 Task: Check about your items.
Action: Mouse moved to (662, 70)
Screenshot: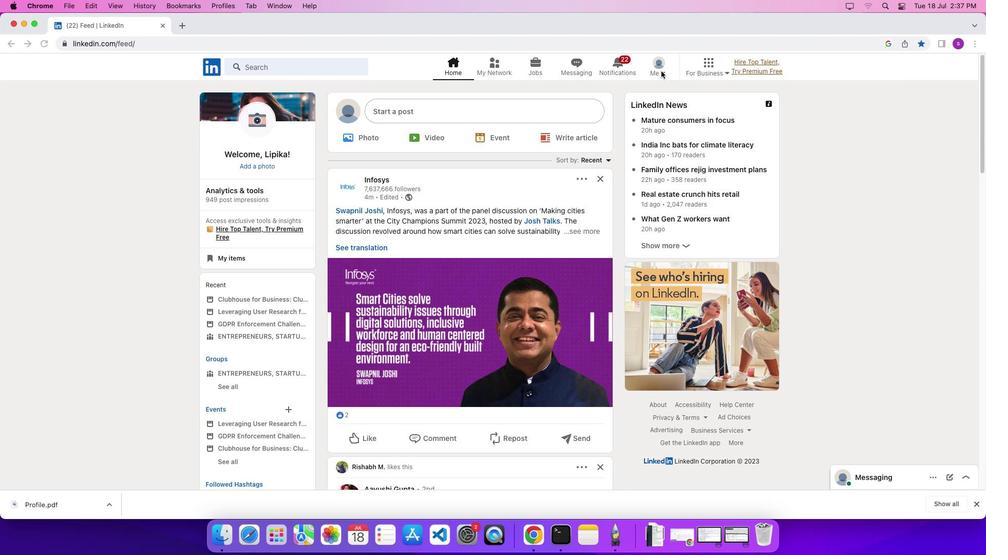 
Action: Mouse pressed left at (662, 70)
Screenshot: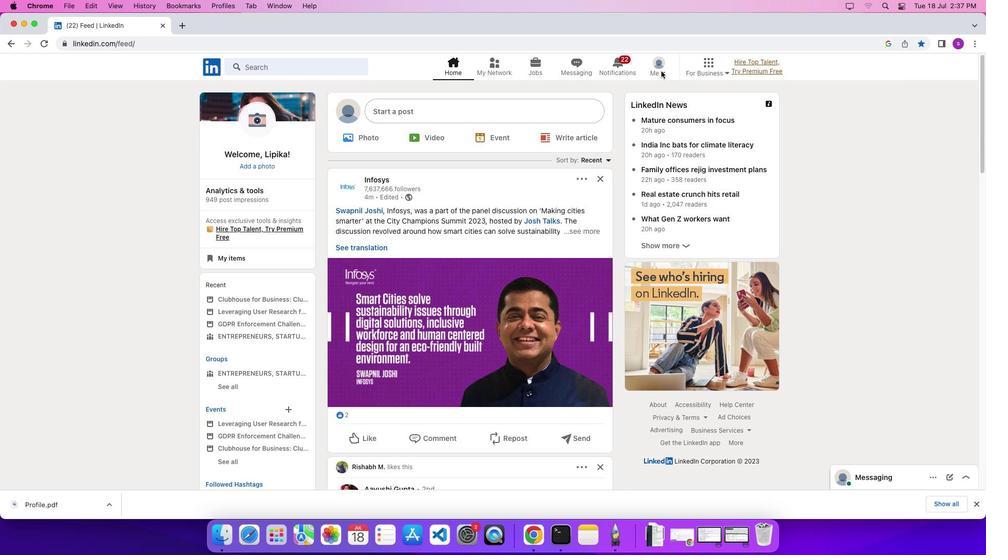 
Action: Mouse pressed left at (662, 70)
Screenshot: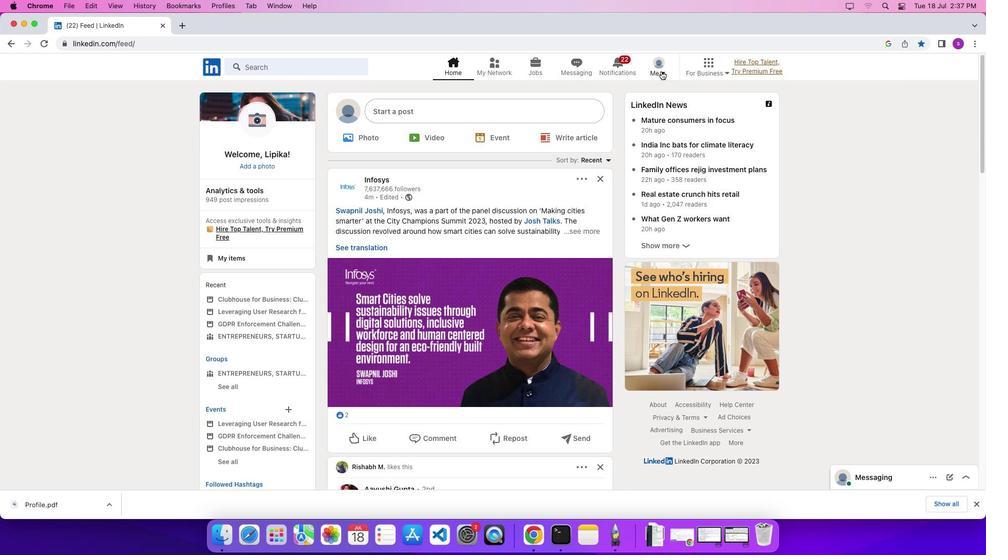 
Action: Mouse moved to (652, 122)
Screenshot: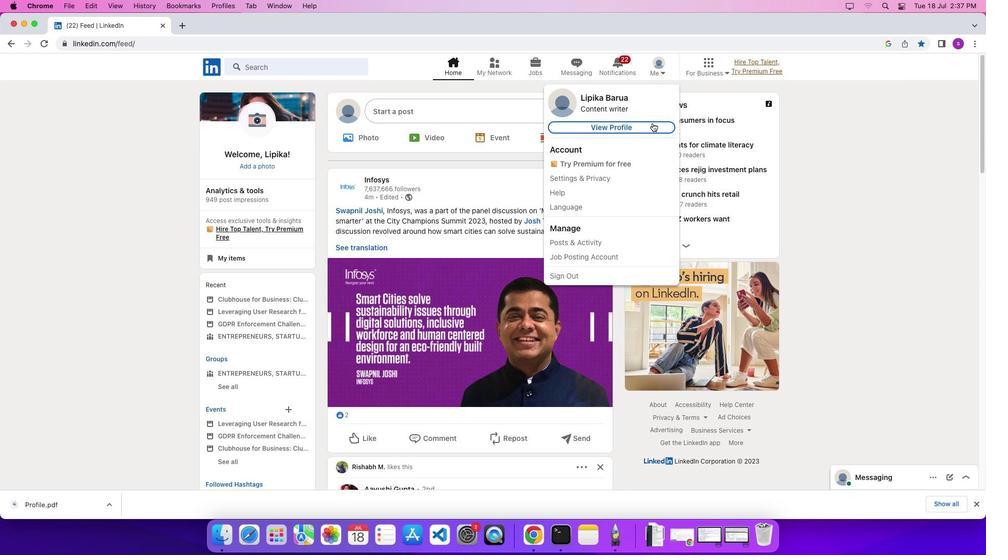 
Action: Mouse pressed left at (652, 122)
Screenshot: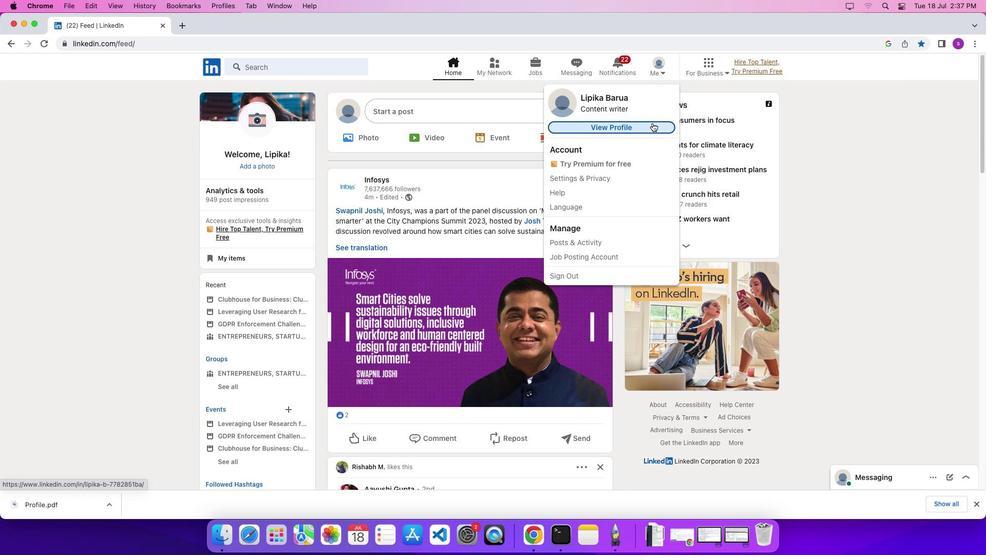 
Action: Mouse moved to (429, 273)
Screenshot: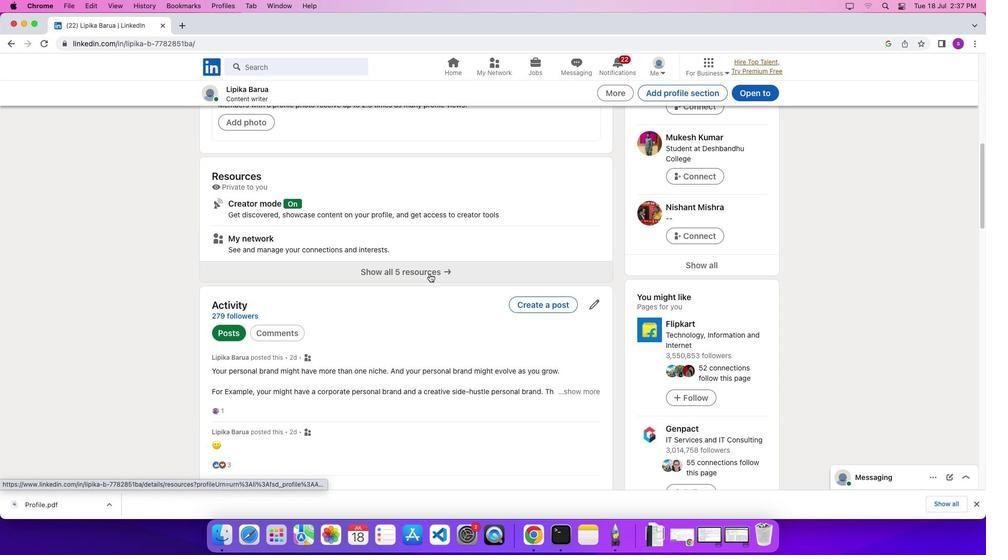
Action: Mouse pressed left at (429, 273)
Screenshot: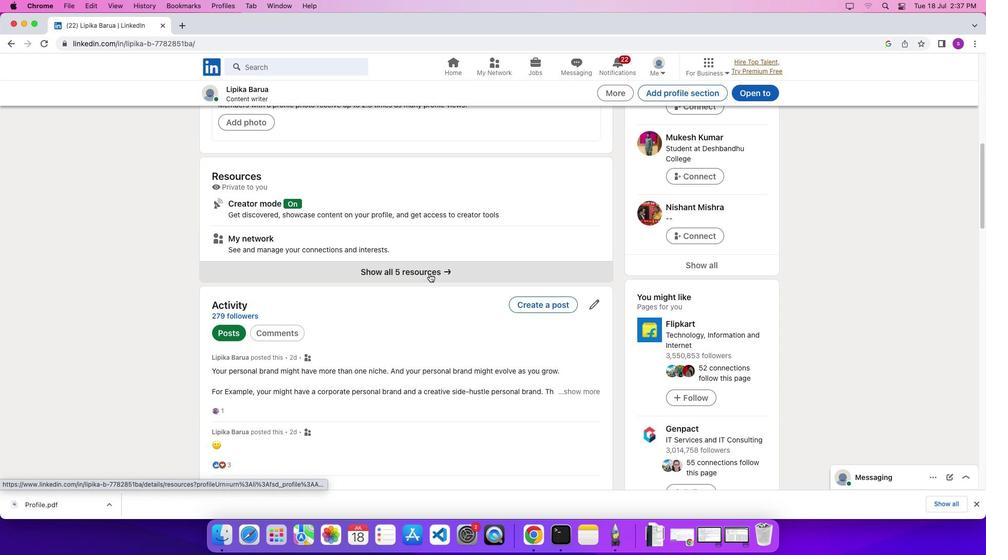 
Action: Mouse moved to (318, 299)
Screenshot: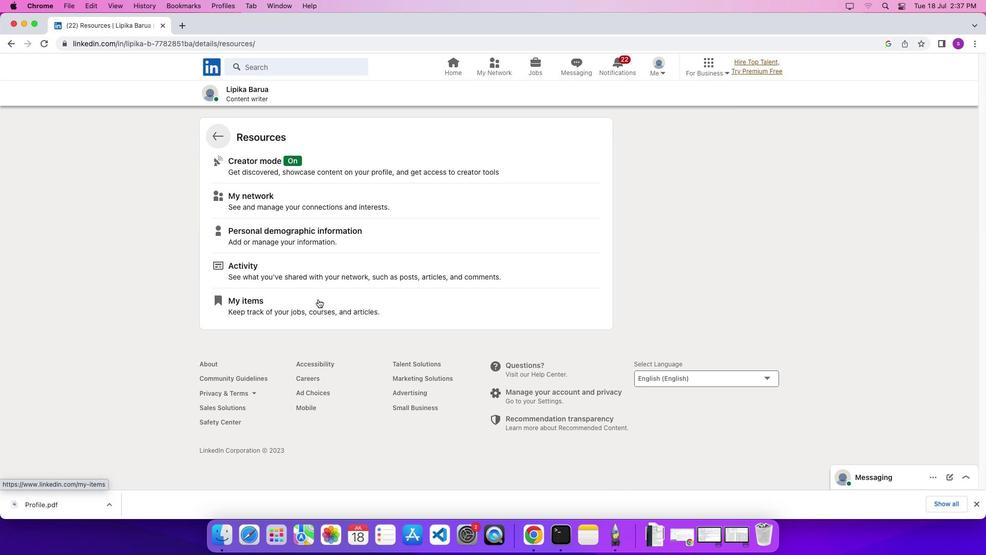 
Action: Mouse pressed left at (318, 299)
Screenshot: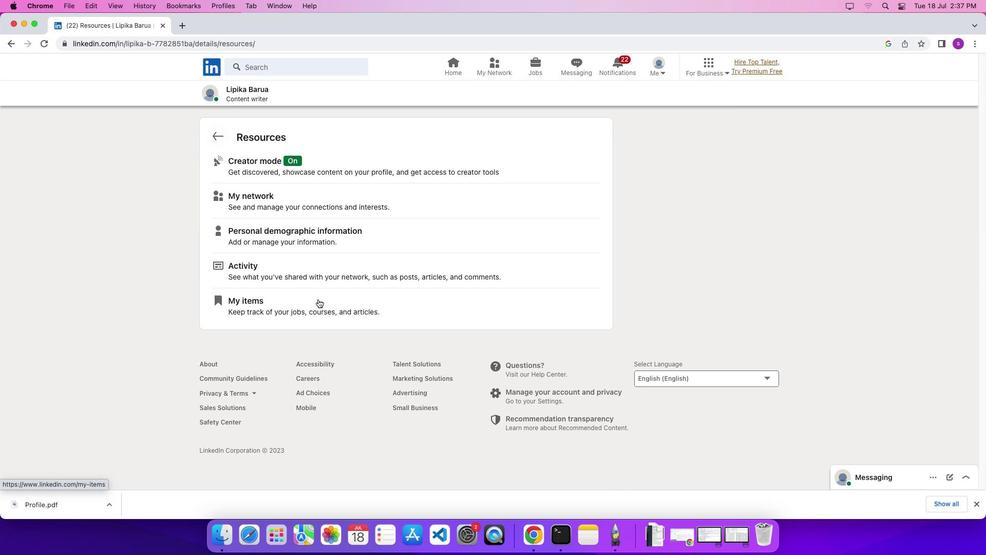 
